 Task: Add a signature Justin Kelly containing With heartfelt thanks and warm wishes, Justin Kelly to email address softage.2@softage.net and add a folder Big data
Action: Mouse moved to (687, 393)
Screenshot: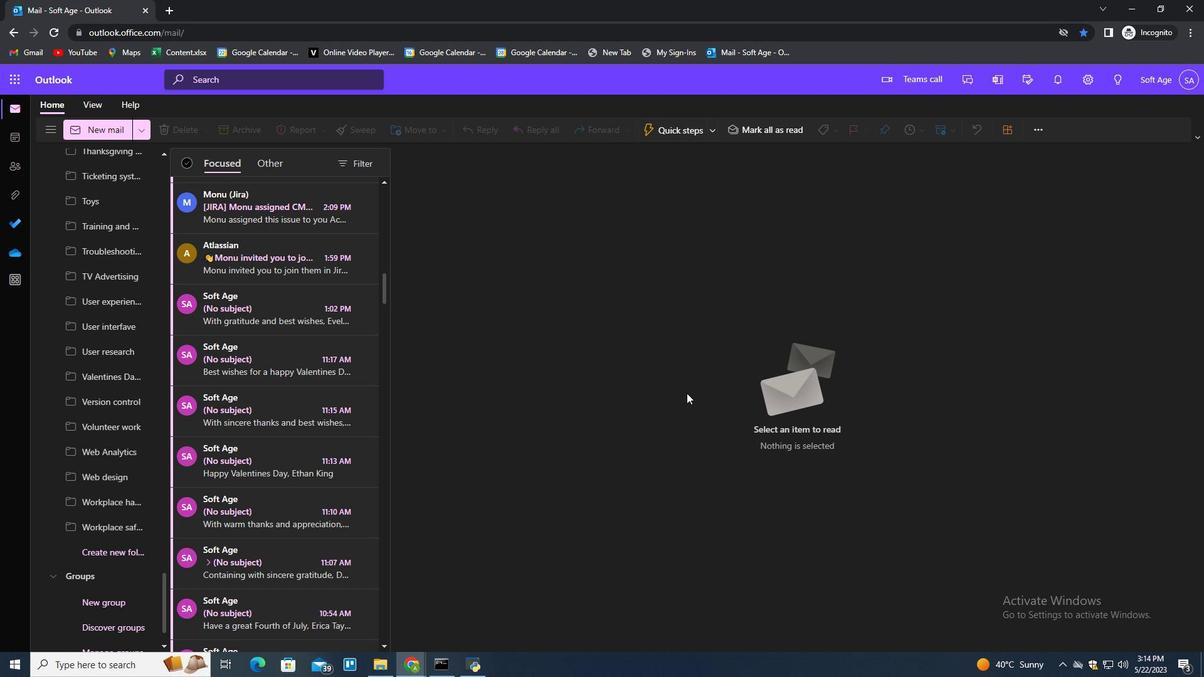 
Action: Key pressed n
Screenshot: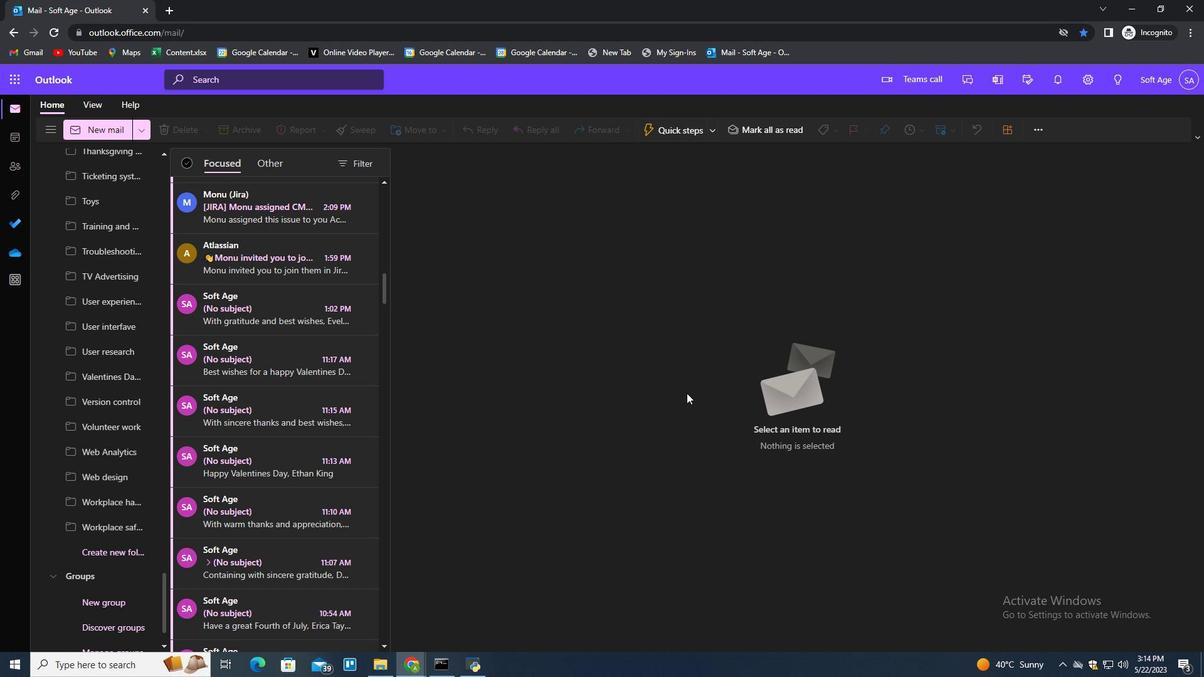 
Action: Mouse moved to (849, 131)
Screenshot: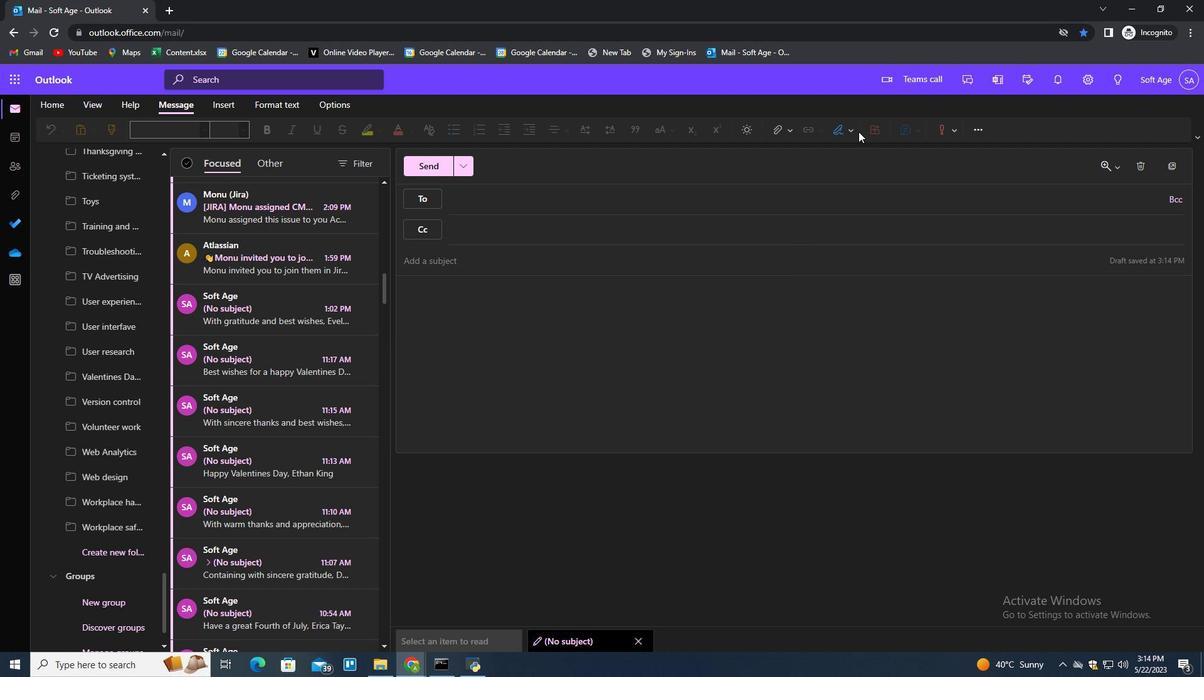 
Action: Mouse pressed left at (849, 131)
Screenshot: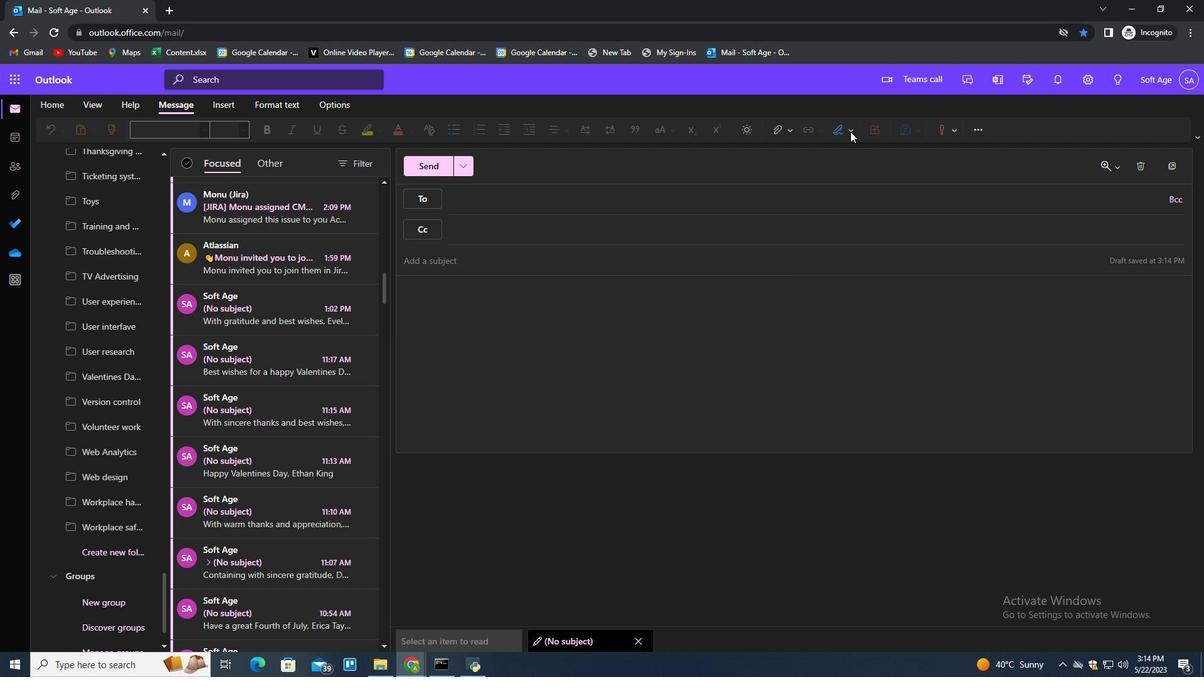 
Action: Mouse moved to (827, 175)
Screenshot: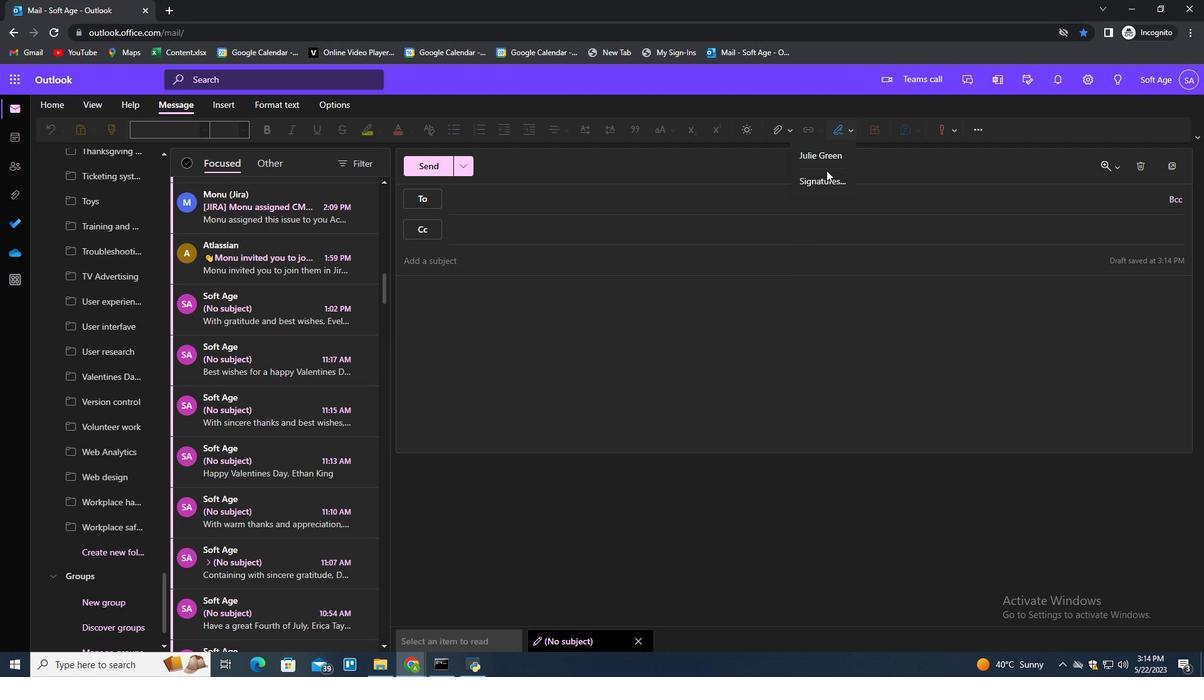 
Action: Mouse pressed left at (827, 175)
Screenshot: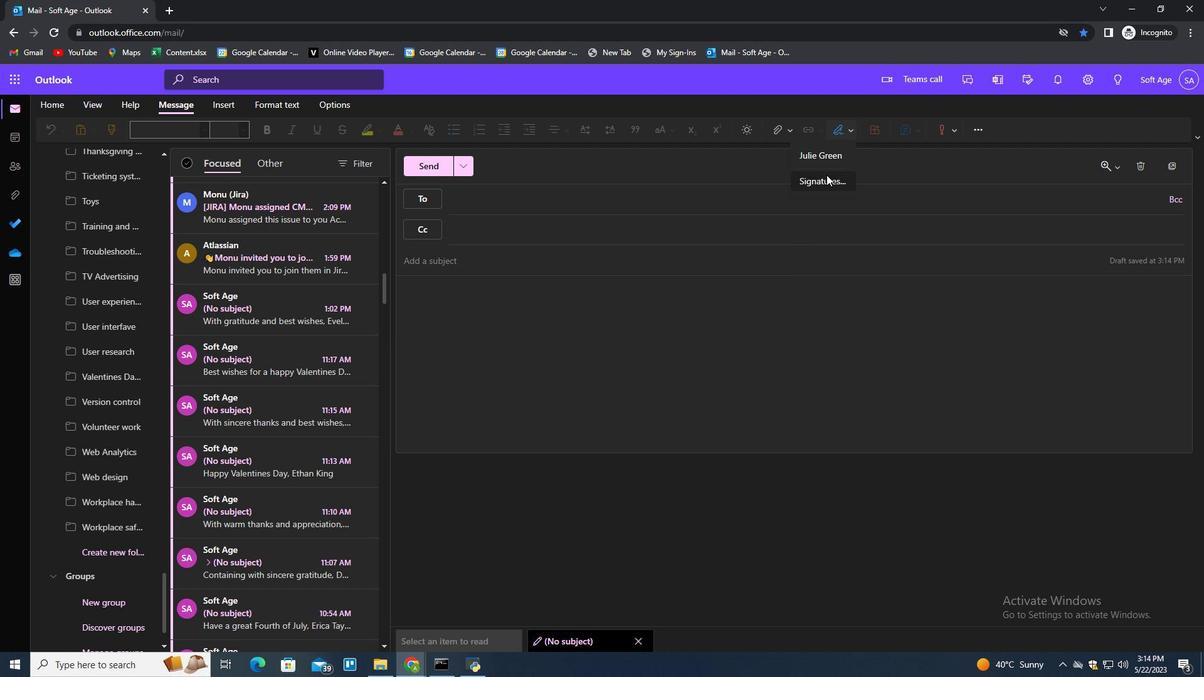 
Action: Mouse moved to (858, 230)
Screenshot: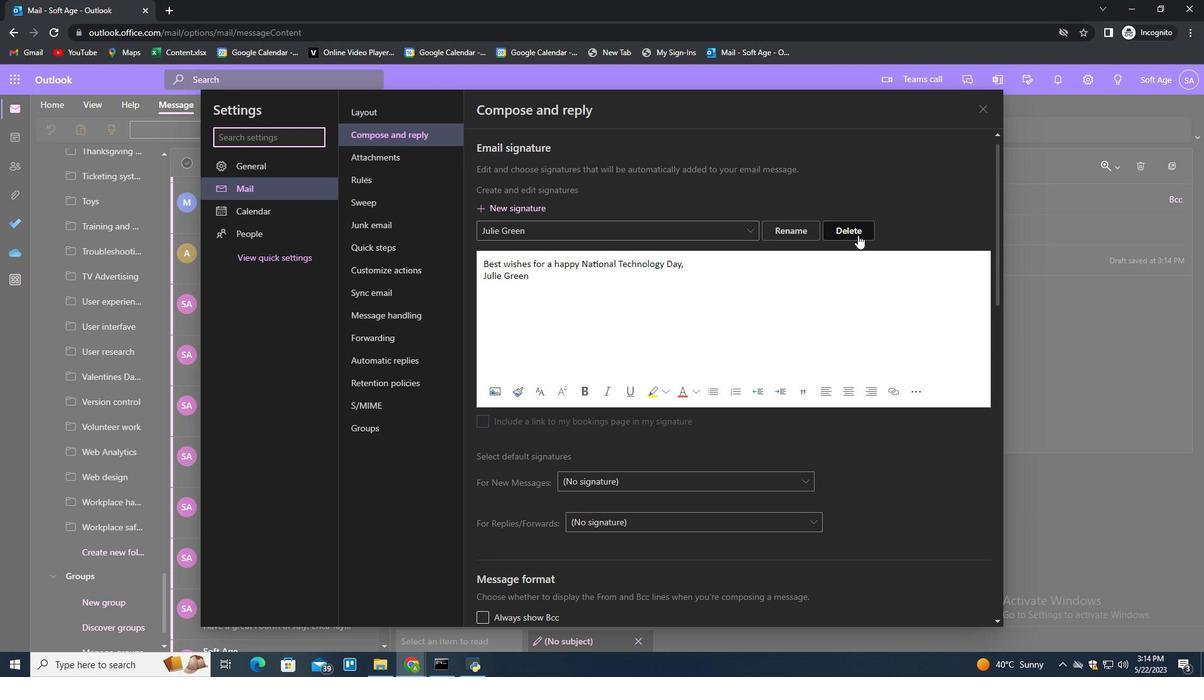 
Action: Mouse pressed left at (858, 230)
Screenshot: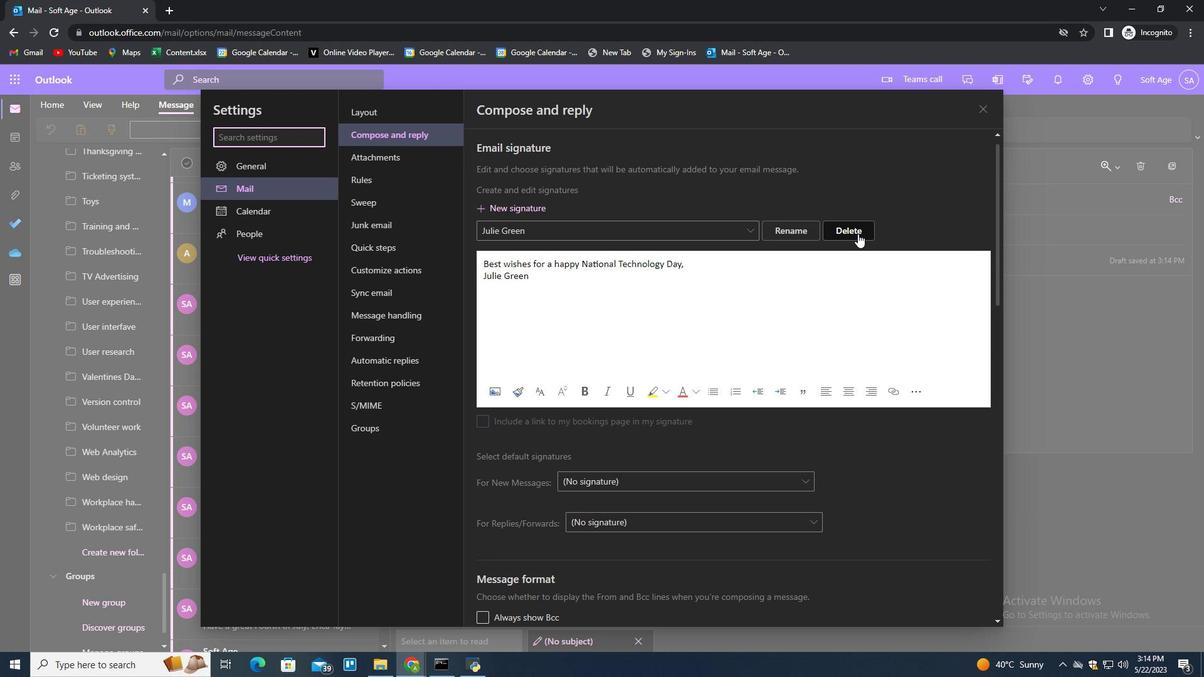 
Action: Mouse moved to (858, 230)
Screenshot: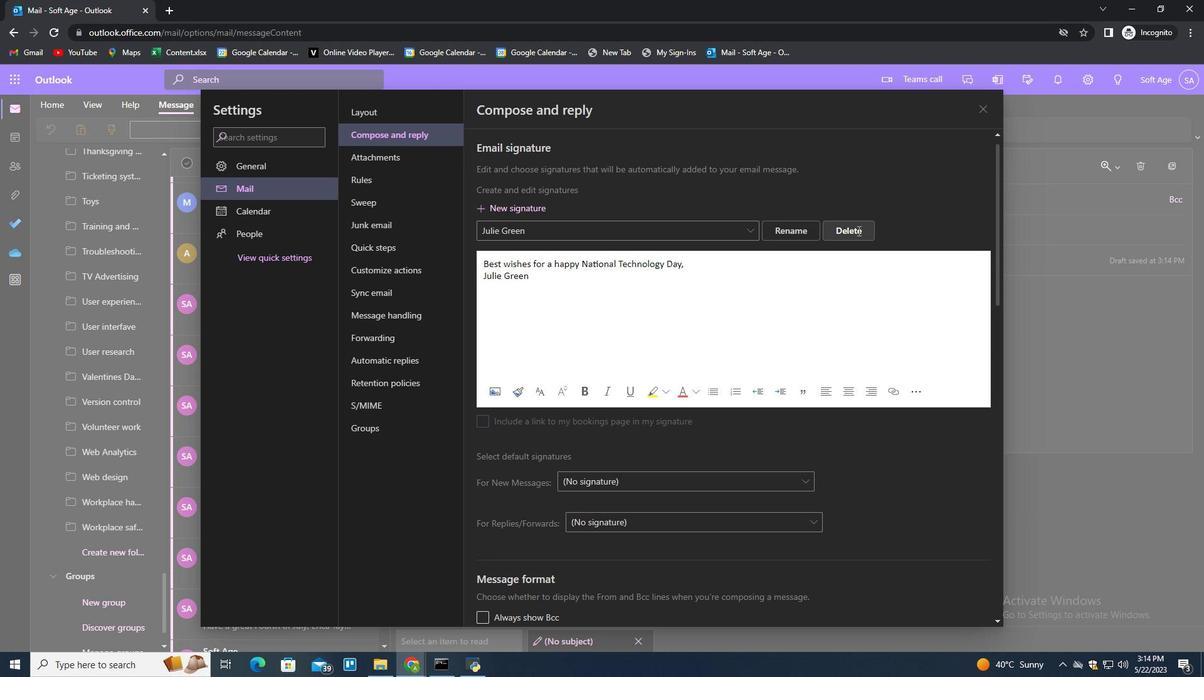 
Action: Mouse pressed left at (858, 230)
Screenshot: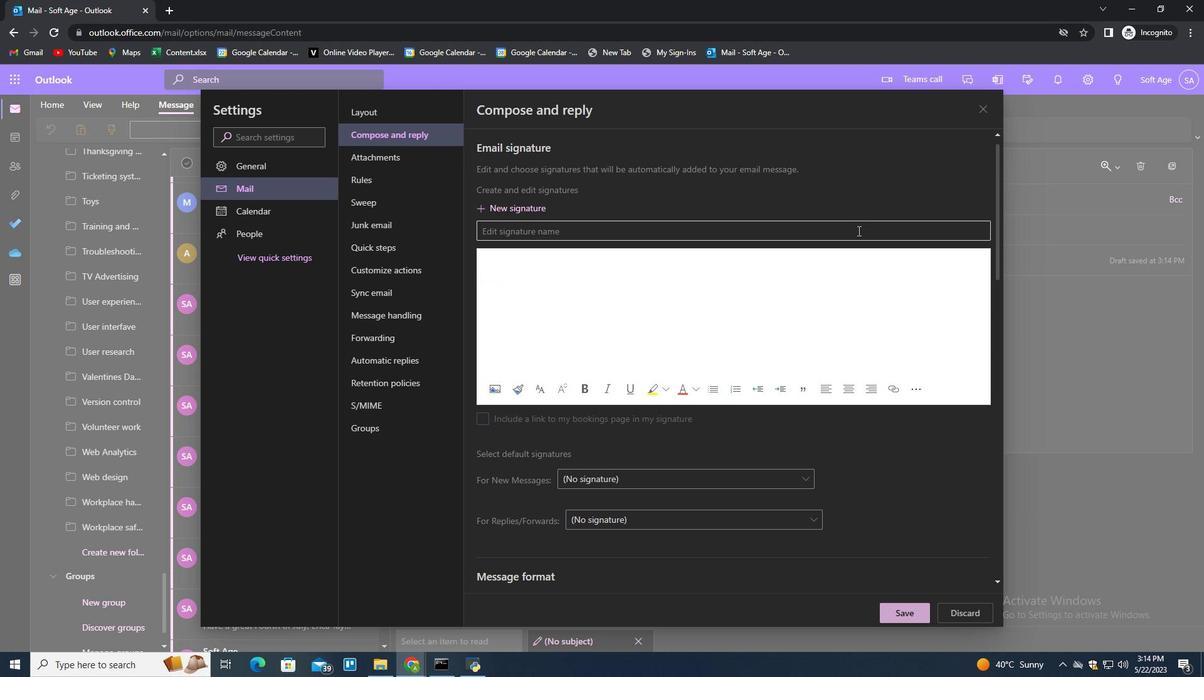 
Action: Key pressed <Key.shift>justin<Key.space><Key.shift>Ke<Key.home><Key.right><Key.backspace><Key.shift>J<Key.end>lly<Key.tab><Key.shift><Key.shift><Key.shift><Key.shift><Key.shift><Key.shift><Key.shift>With<Key.space><Key.shift>heartfelt<Key.space>thanks<Key.space>ad<Key.backspace>nd<Key.space>warm<Key.space>wishes,<Key.shift_r><Key.enter><Key.shift>Justin<Key.space><Key.shift>Kelly
Screenshot: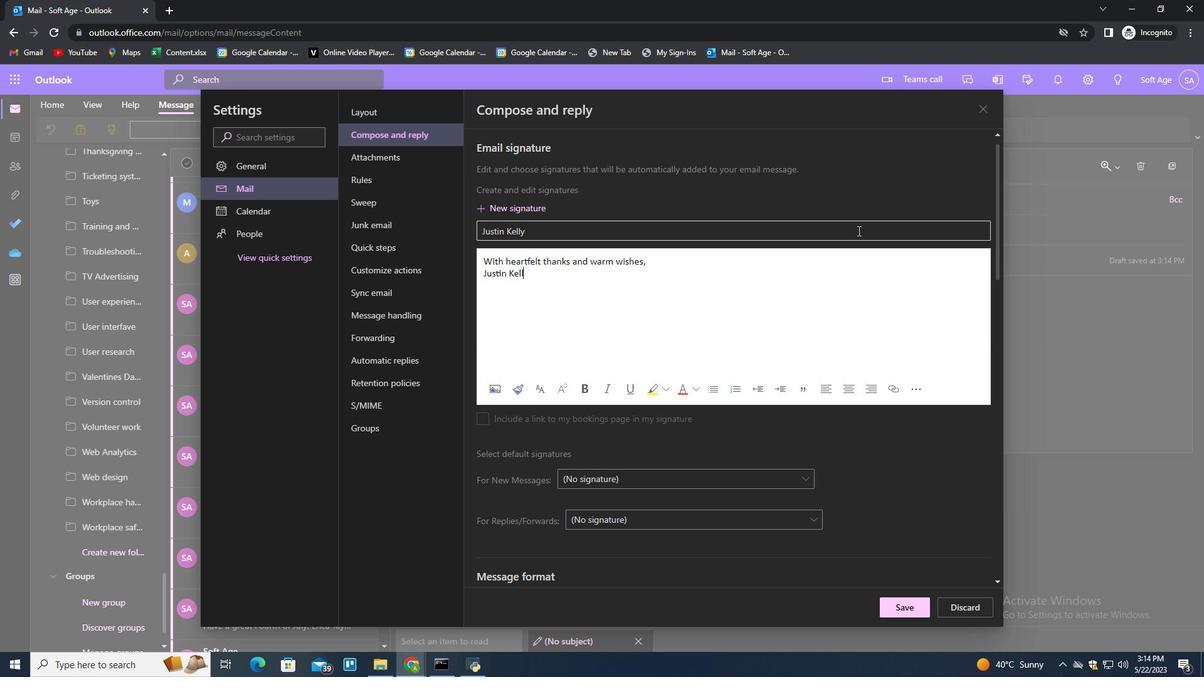 
Action: Mouse moved to (907, 600)
Screenshot: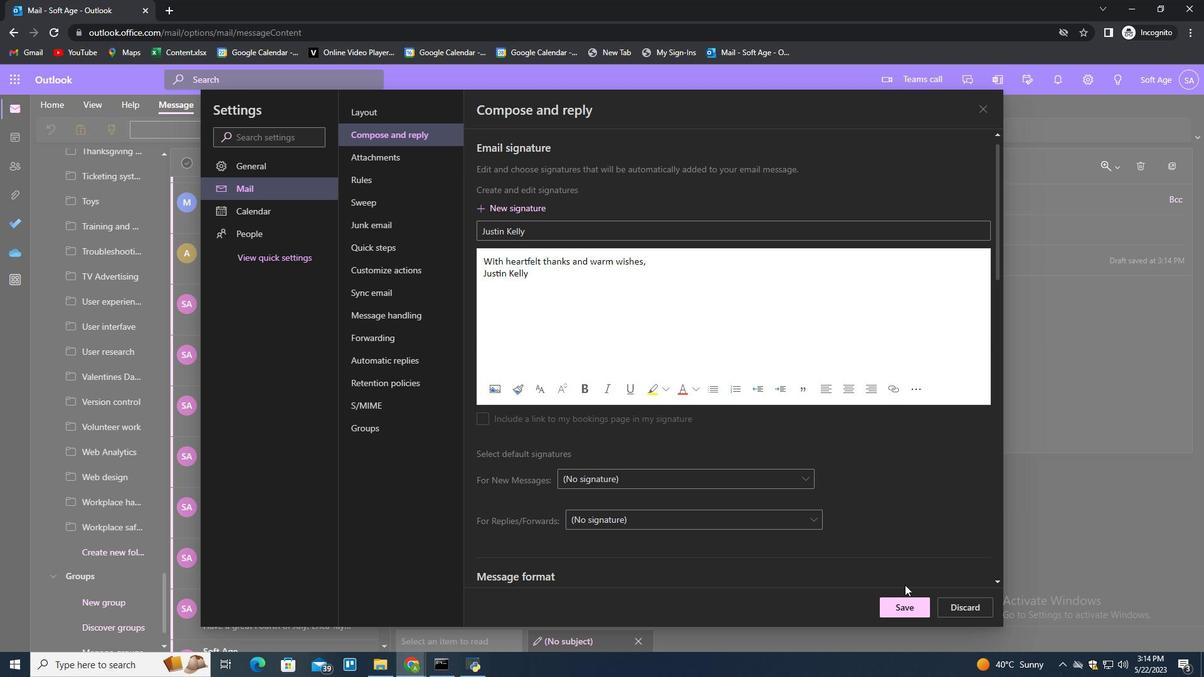 
Action: Mouse pressed left at (907, 600)
Screenshot: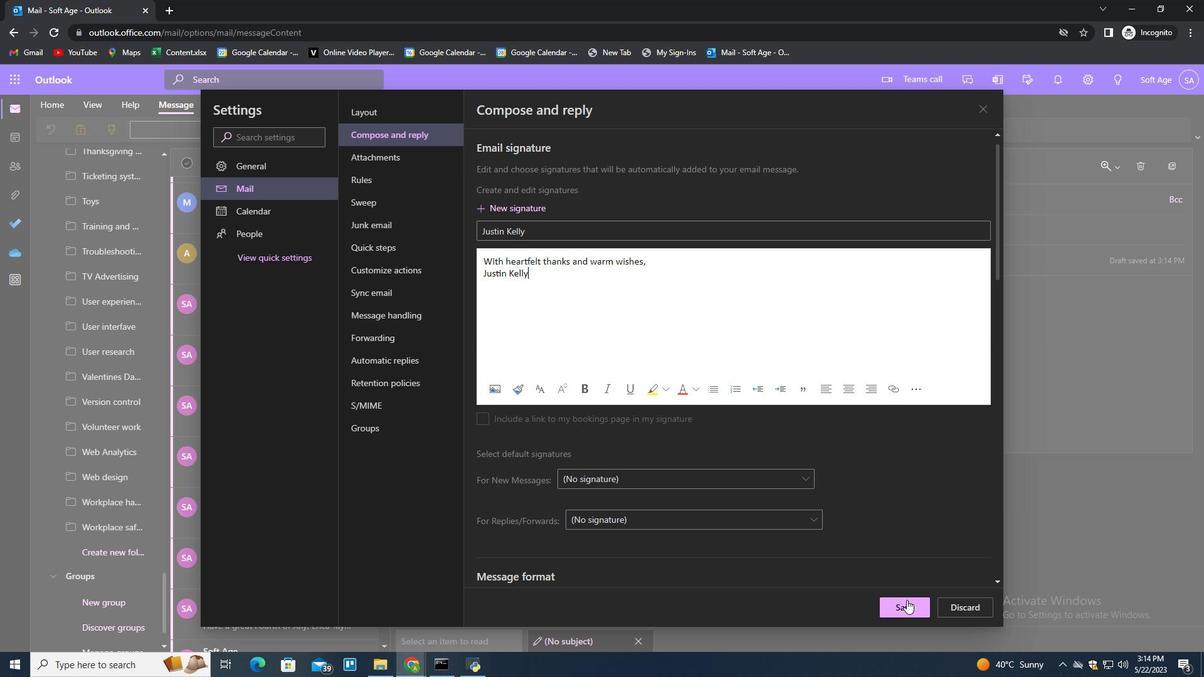 
Action: Mouse moved to (1071, 392)
Screenshot: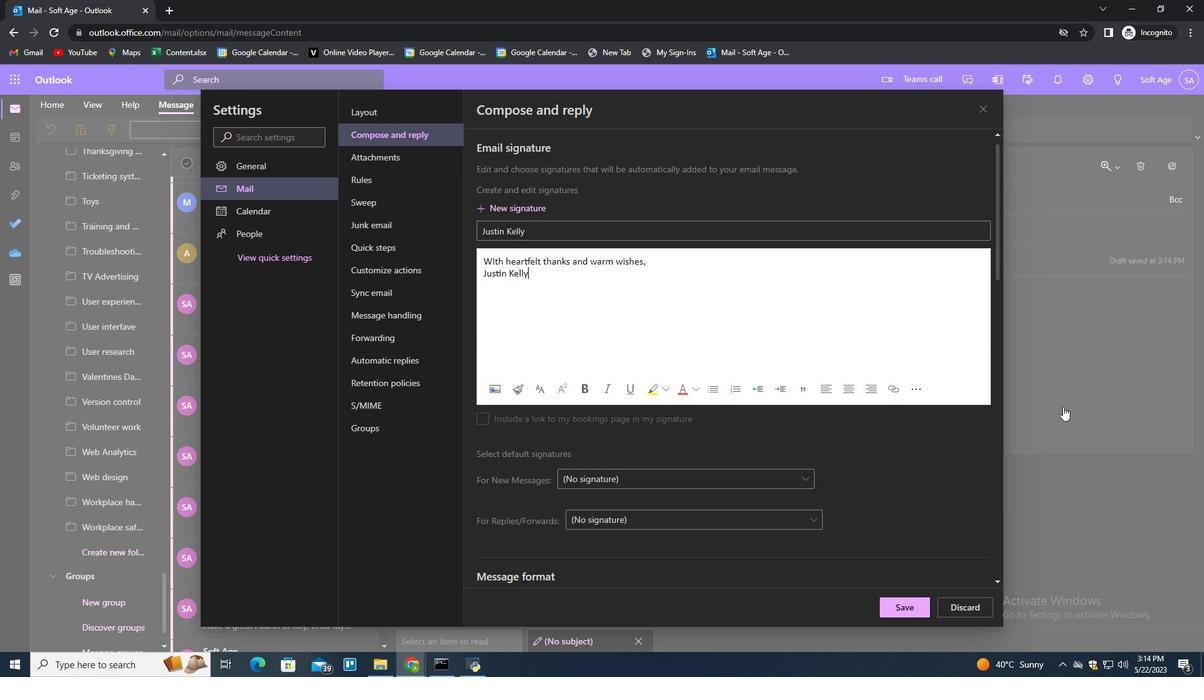 
Action: Mouse pressed left at (1071, 392)
Screenshot: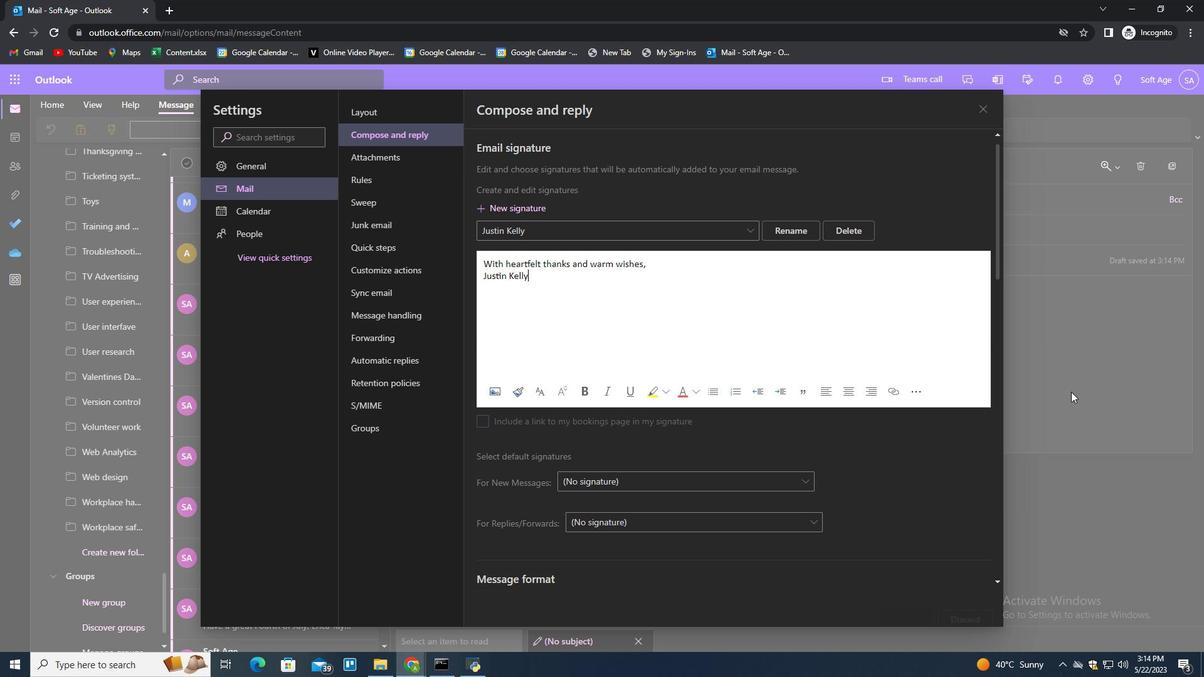 
Action: Mouse moved to (837, 126)
Screenshot: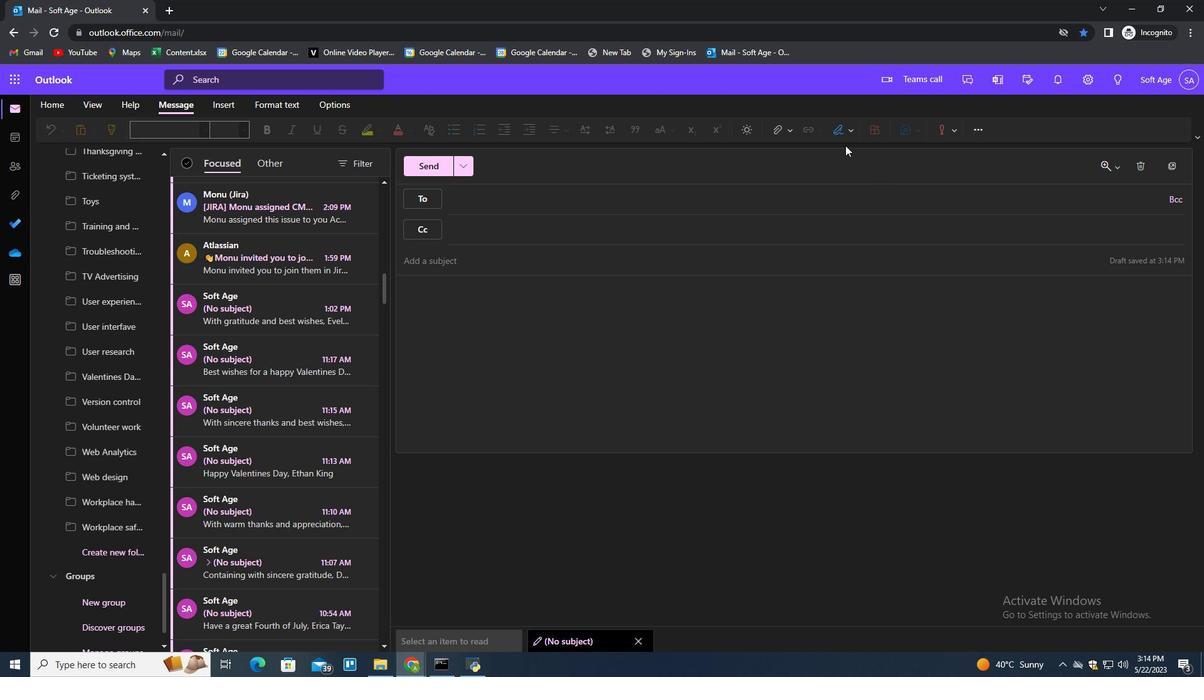 
Action: Mouse pressed left at (837, 126)
Screenshot: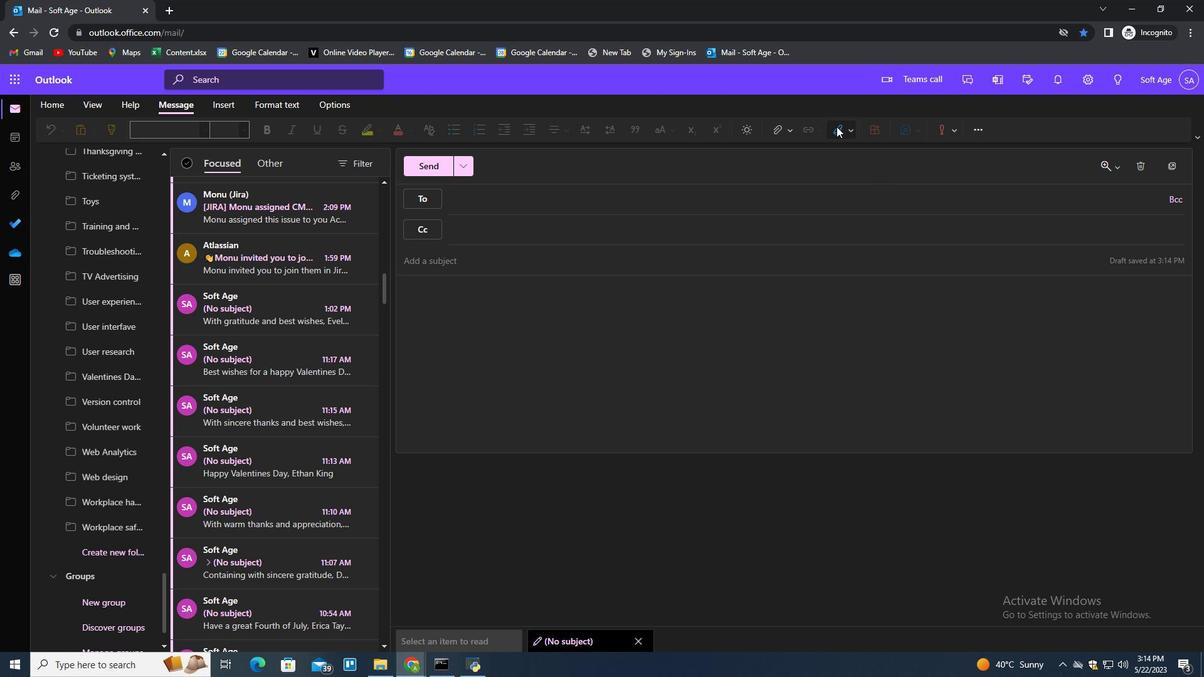 
Action: Mouse moved to (831, 153)
Screenshot: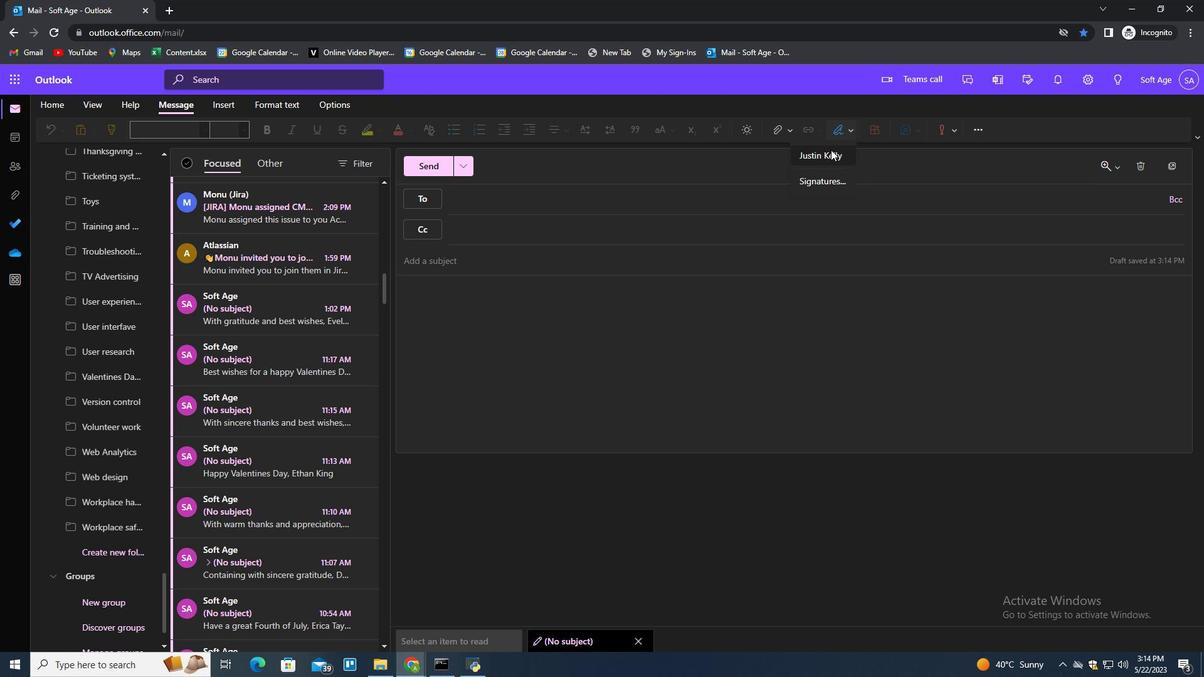 
Action: Mouse pressed left at (831, 153)
Screenshot: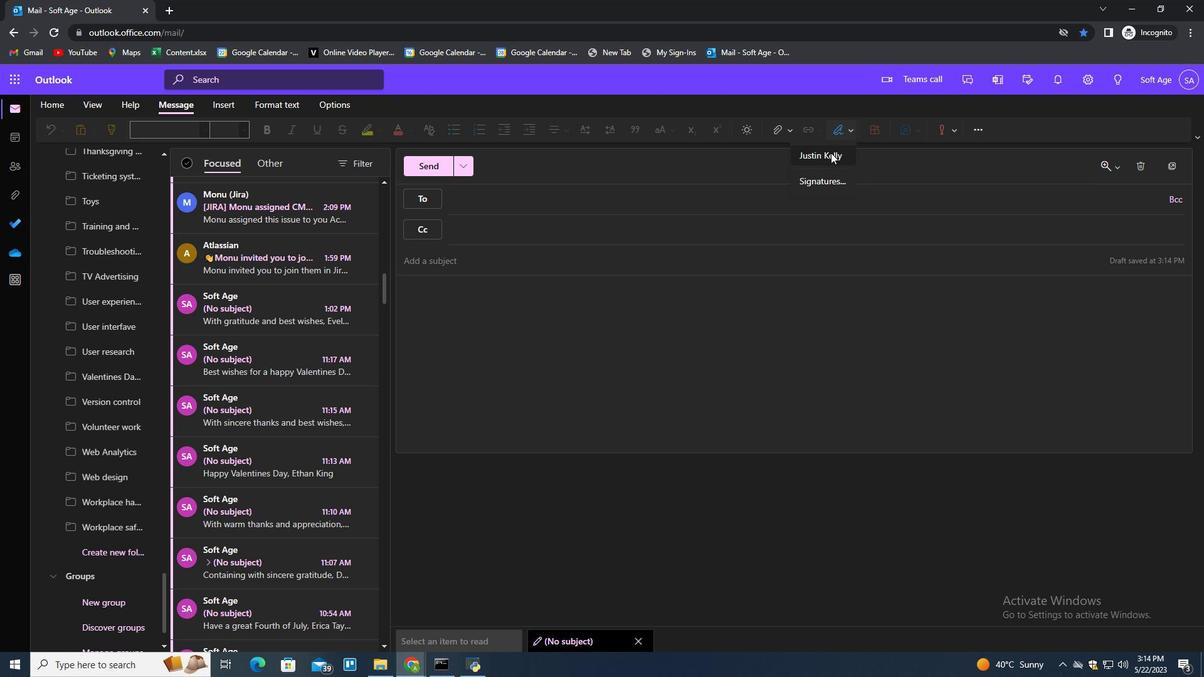 
Action: Mouse moved to (533, 202)
Screenshot: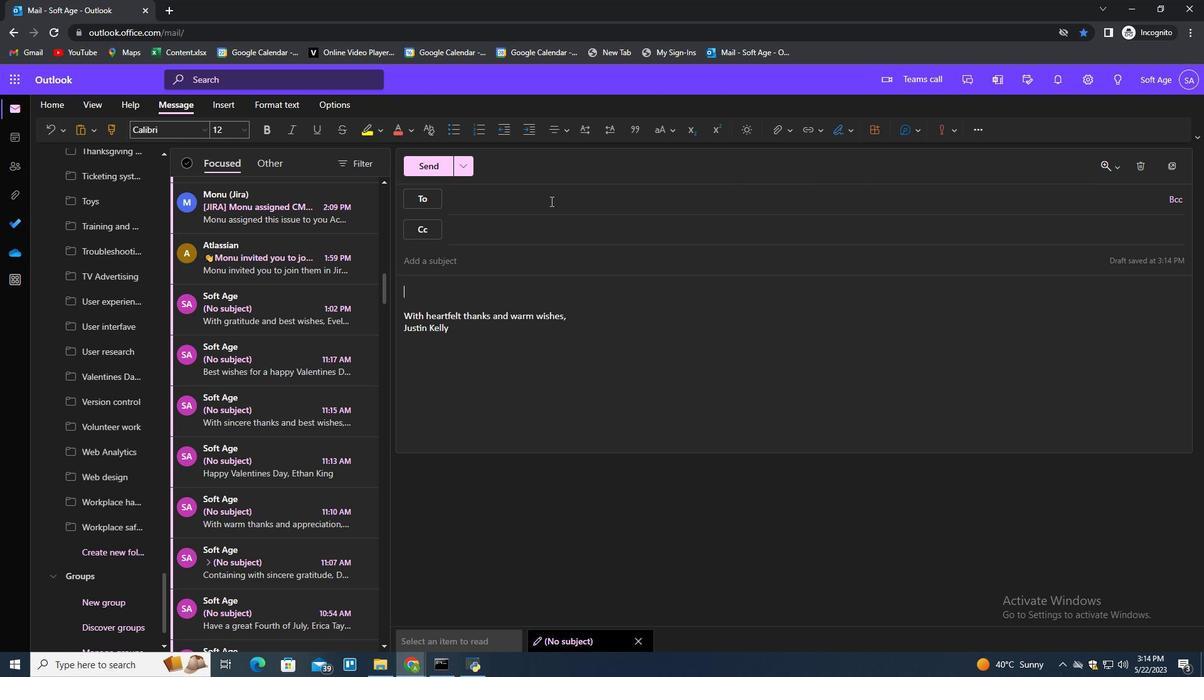 
Action: Mouse pressed left at (533, 202)
Screenshot: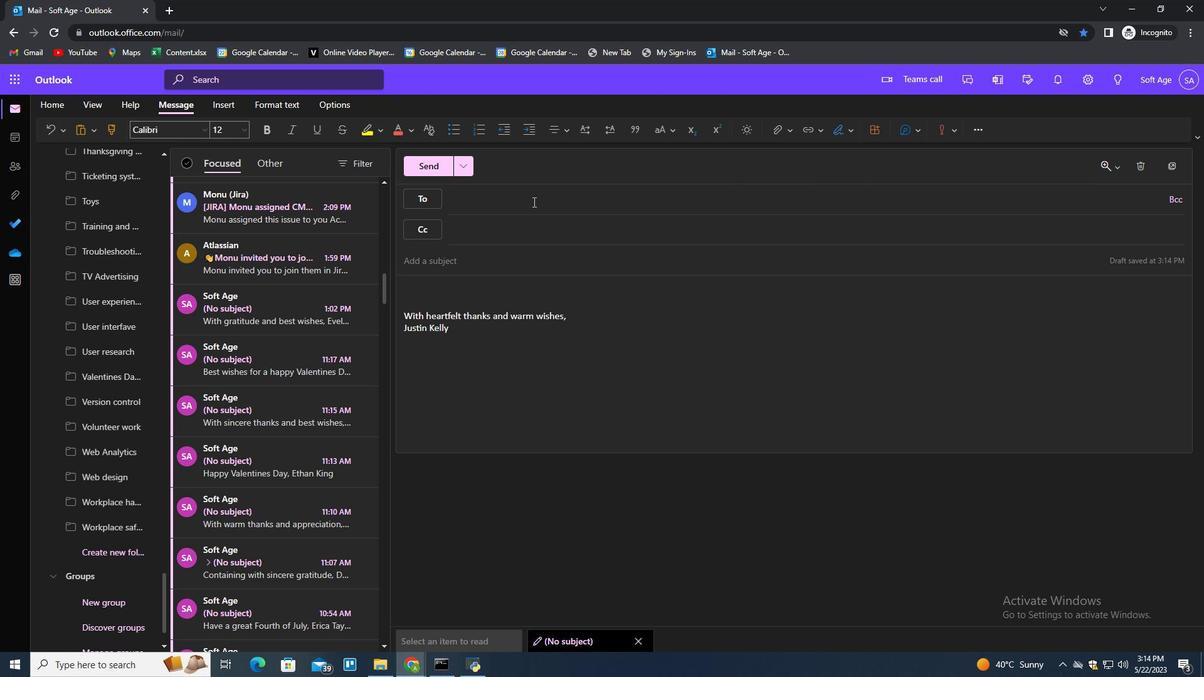 
Action: Key pressed softage.2<Key.shift><Key.shift><Key.shift><Key.shift><Key.shift><Key.shift><Key.shift><Key.shift><Key.shift>@softage.net<Key.enter>
Screenshot: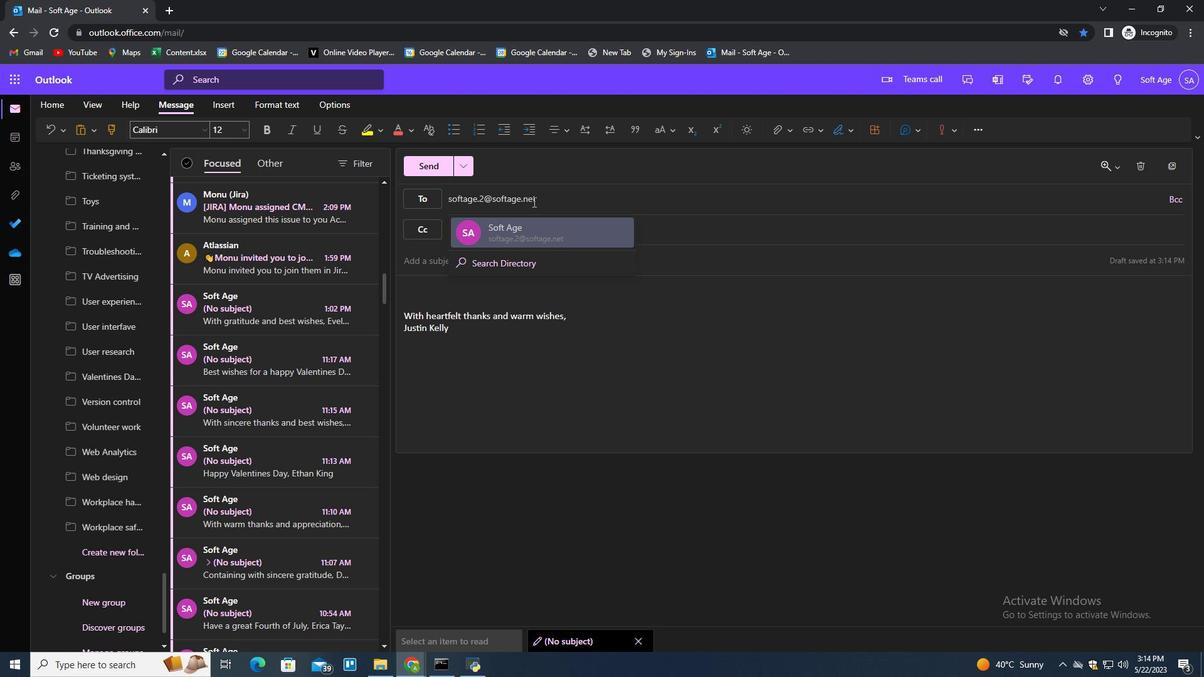 
Action: Mouse moved to (112, 559)
Screenshot: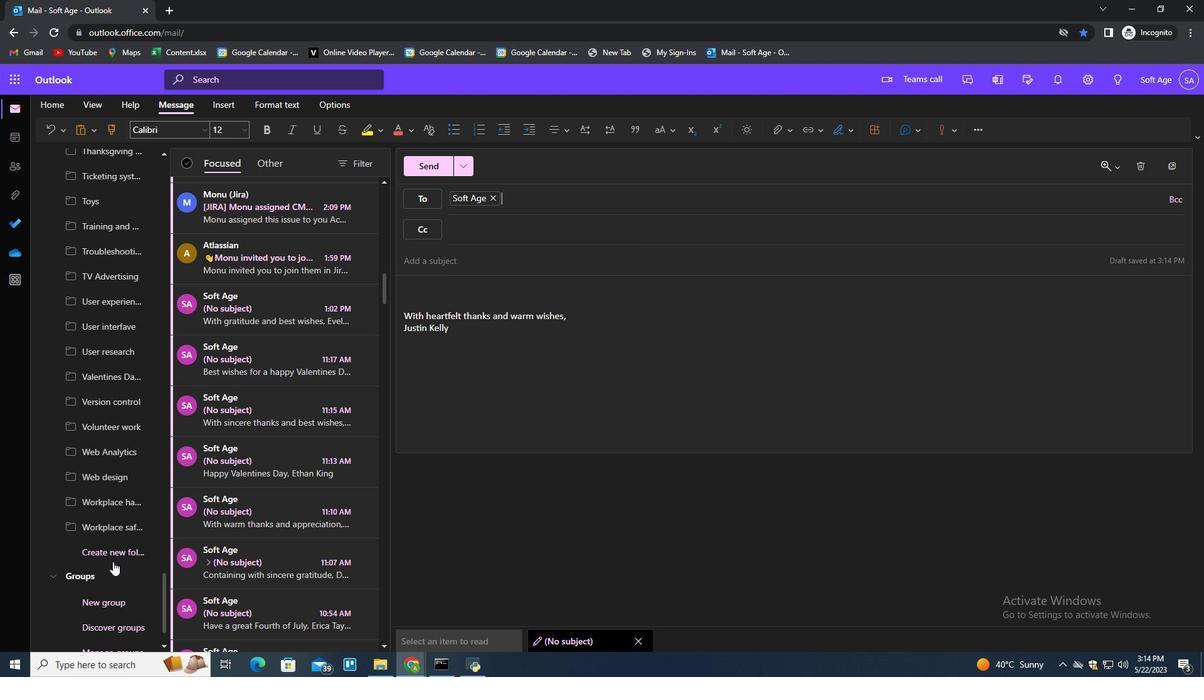 
Action: Mouse pressed left at (112, 559)
Screenshot: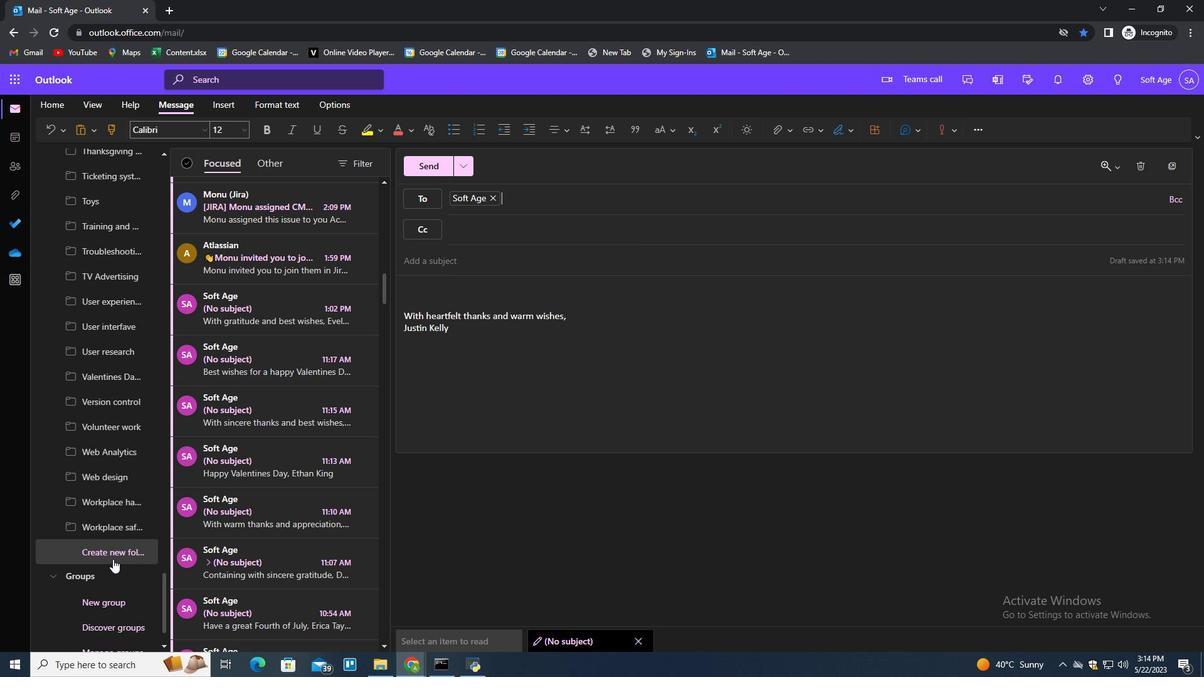 
Action: Key pressed <Key.shift><Key.shift><Key.shift>Bif<Key.backspace>g<Key.space><Key.shift>data<Key.enter>
Screenshot: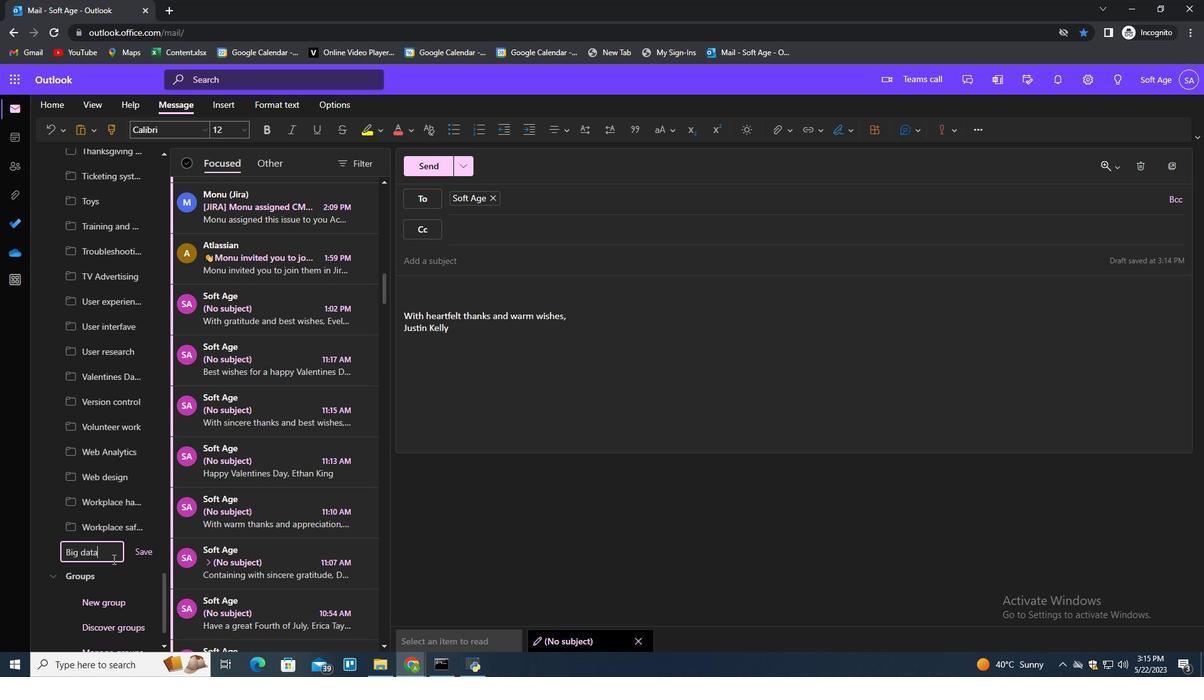 
